 Task: Set the High-priority code rate for DVB-T reception parameters to 2/3.
Action: Mouse moved to (127, 16)
Screenshot: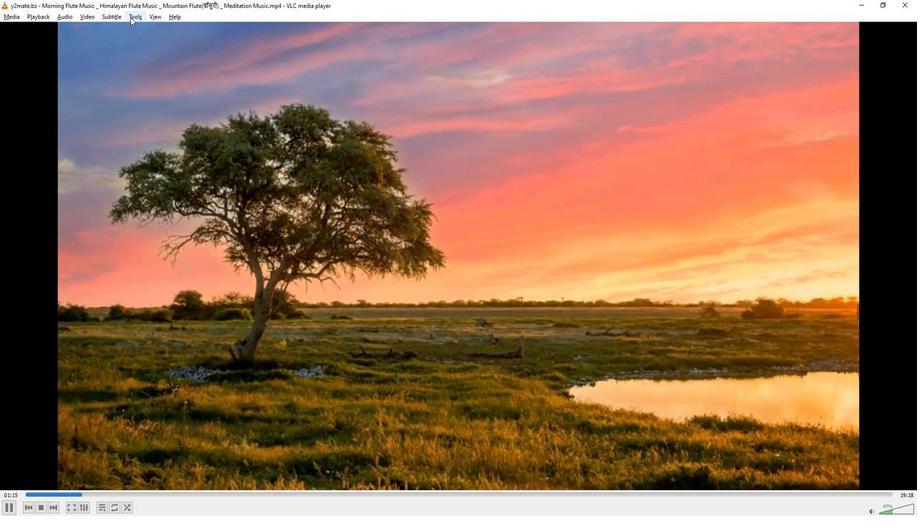 
Action: Mouse pressed left at (127, 16)
Screenshot: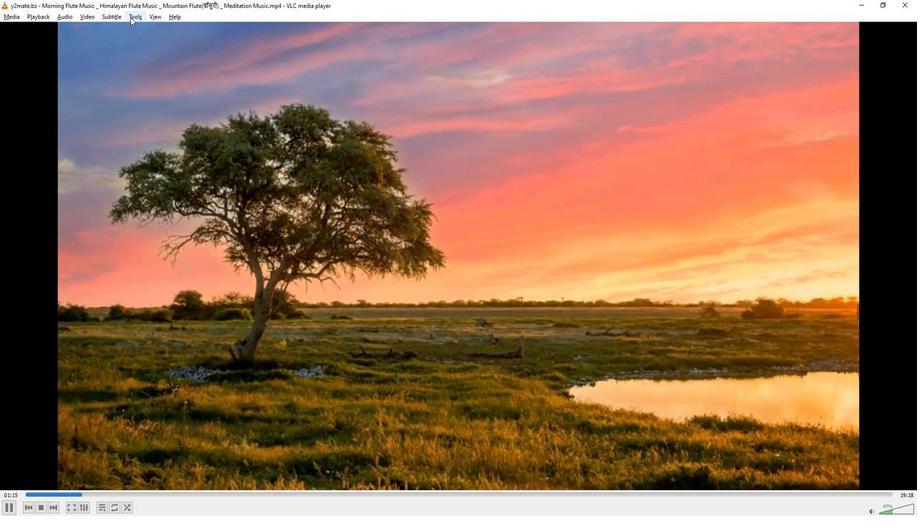 
Action: Mouse moved to (130, 126)
Screenshot: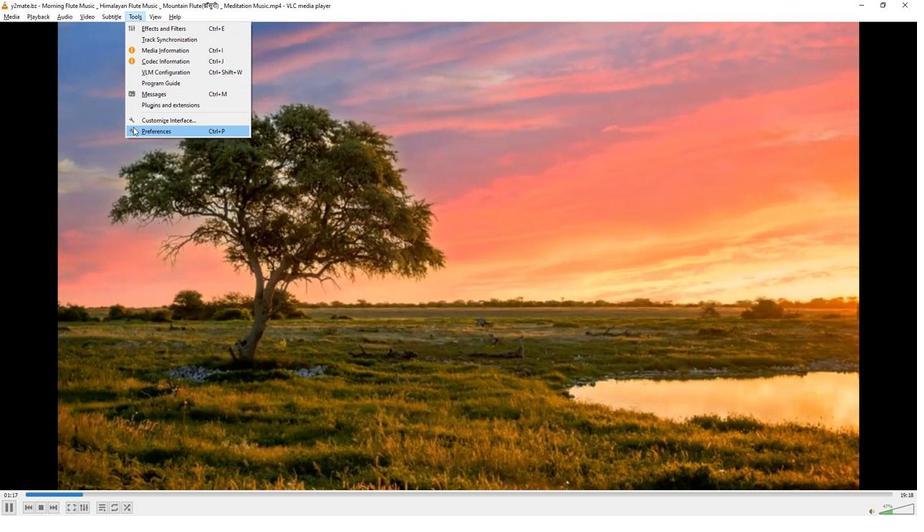 
Action: Mouse pressed left at (130, 126)
Screenshot: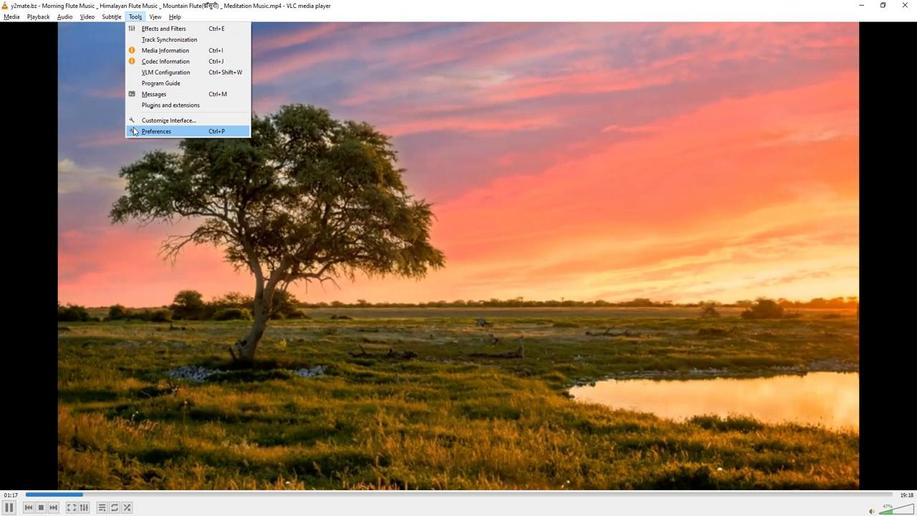 
Action: Mouse moved to (300, 423)
Screenshot: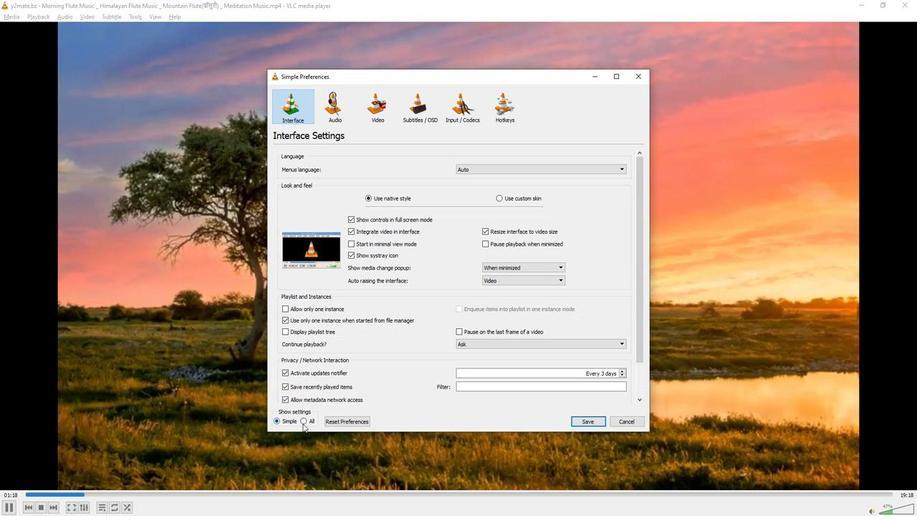 
Action: Mouse pressed left at (300, 423)
Screenshot: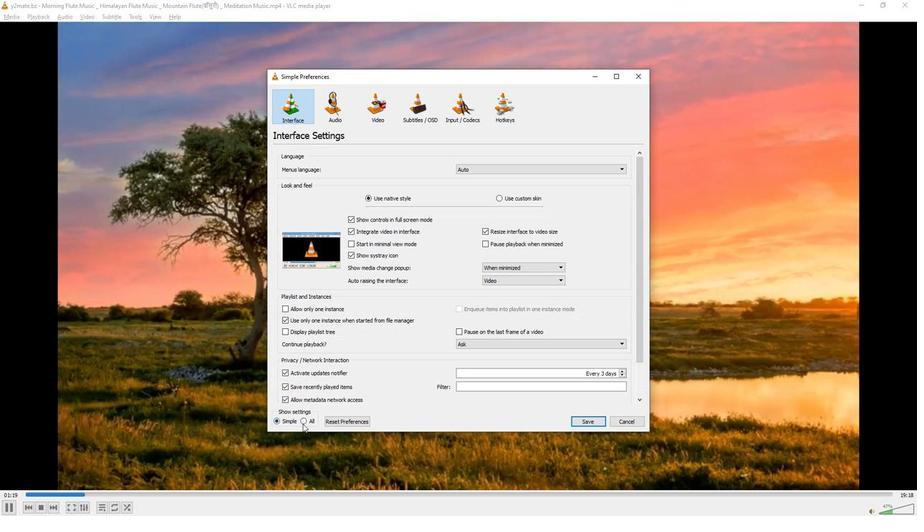 
Action: Mouse moved to (288, 259)
Screenshot: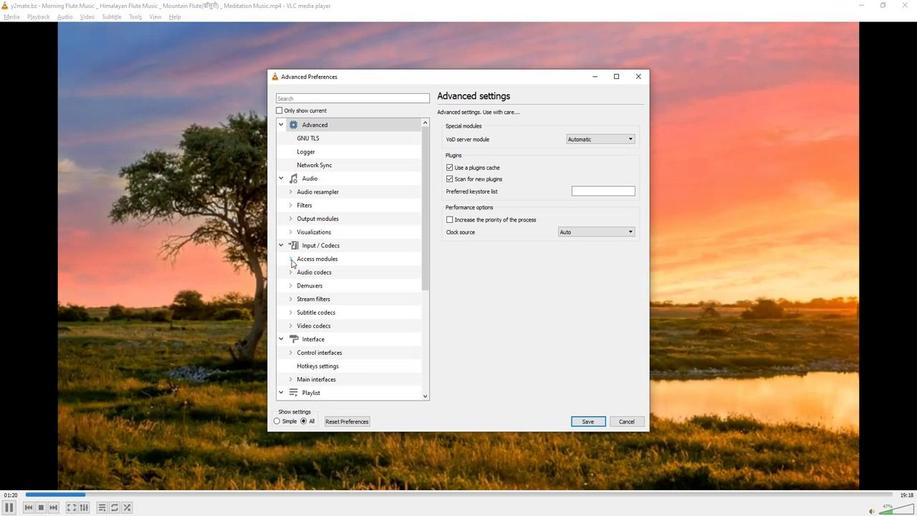 
Action: Mouse pressed left at (288, 259)
Screenshot: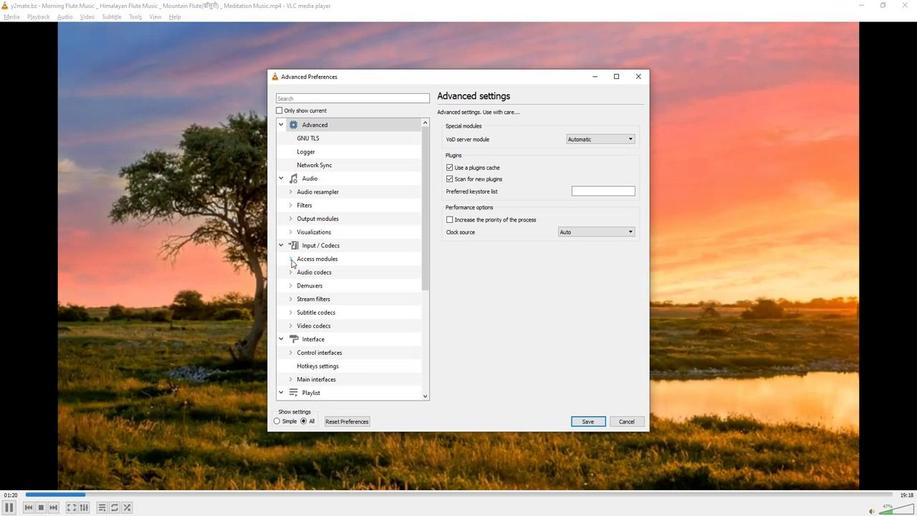 
Action: Mouse moved to (313, 337)
Screenshot: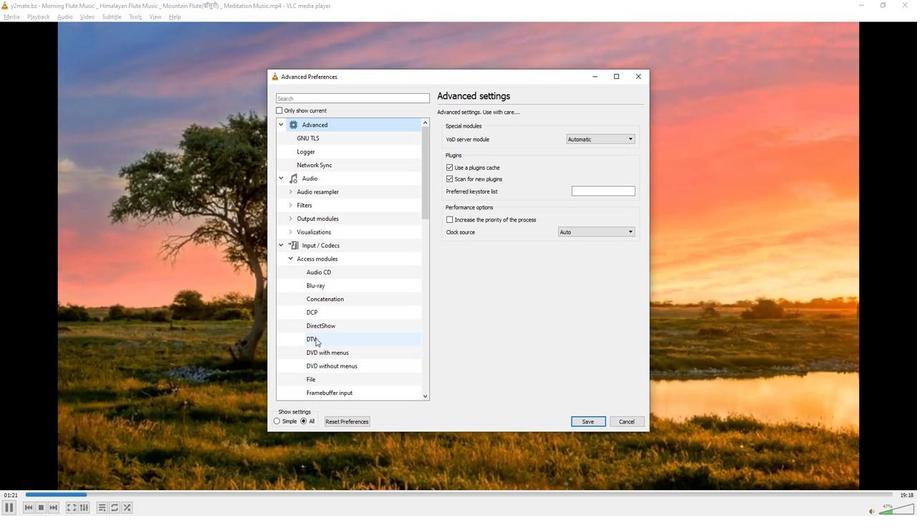 
Action: Mouse pressed left at (313, 337)
Screenshot: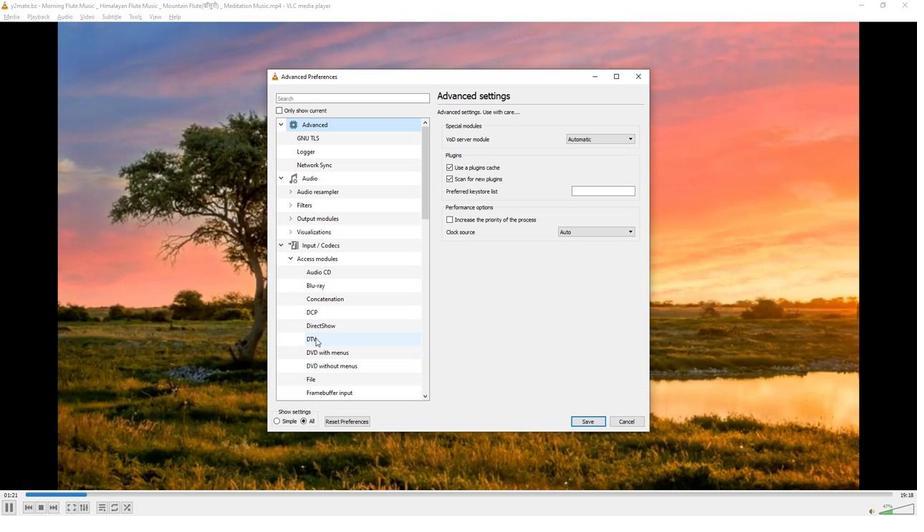 
Action: Mouse moved to (621, 247)
Screenshot: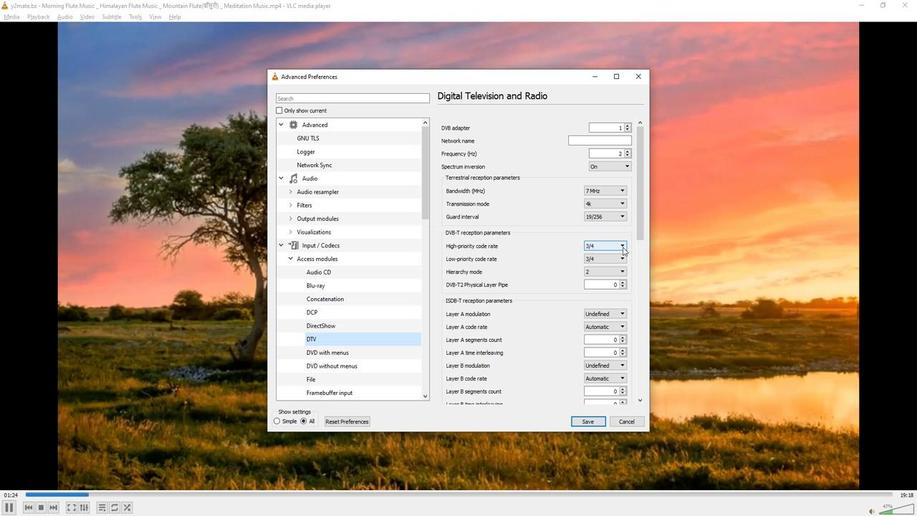 
Action: Mouse pressed left at (621, 247)
Screenshot: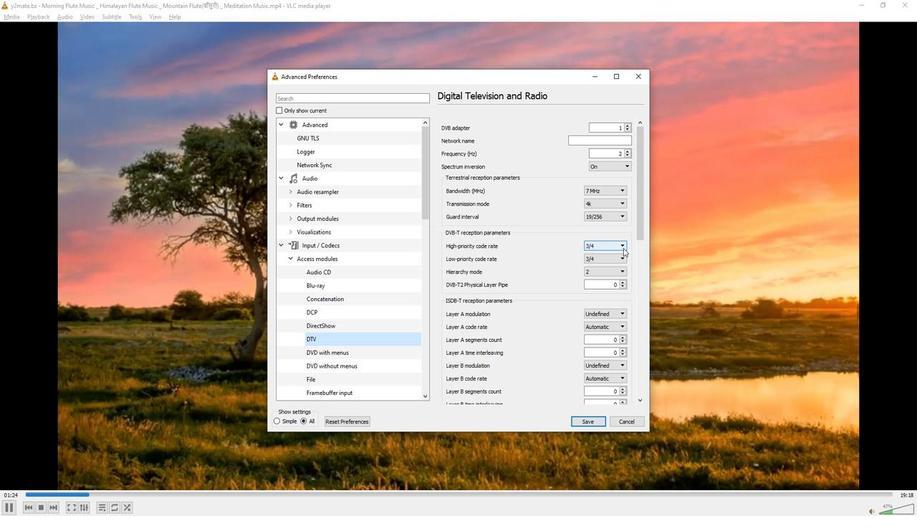 
Action: Mouse moved to (594, 275)
Screenshot: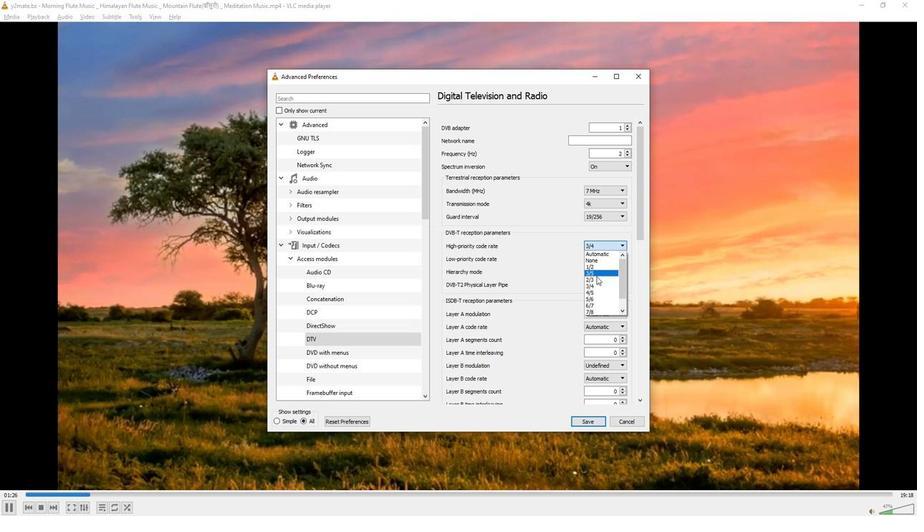 
Action: Mouse pressed left at (594, 275)
Screenshot: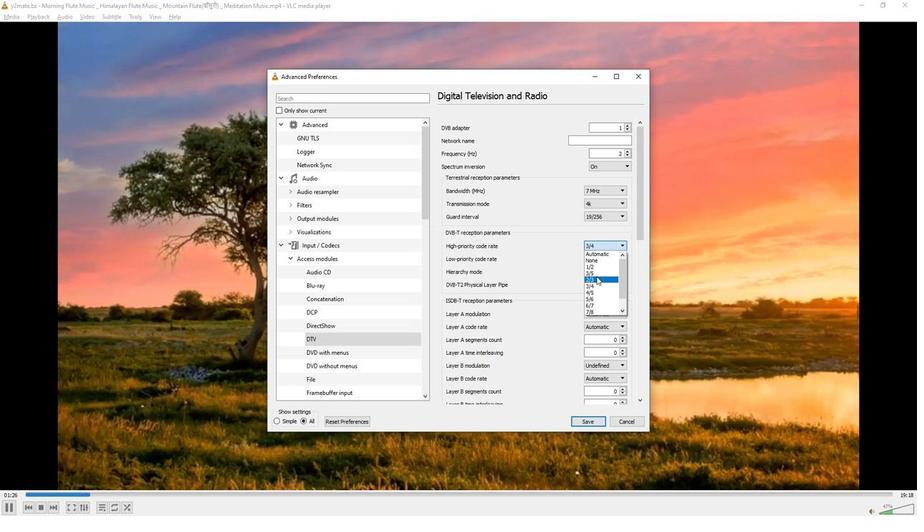 
Action: Mouse moved to (563, 278)
Screenshot: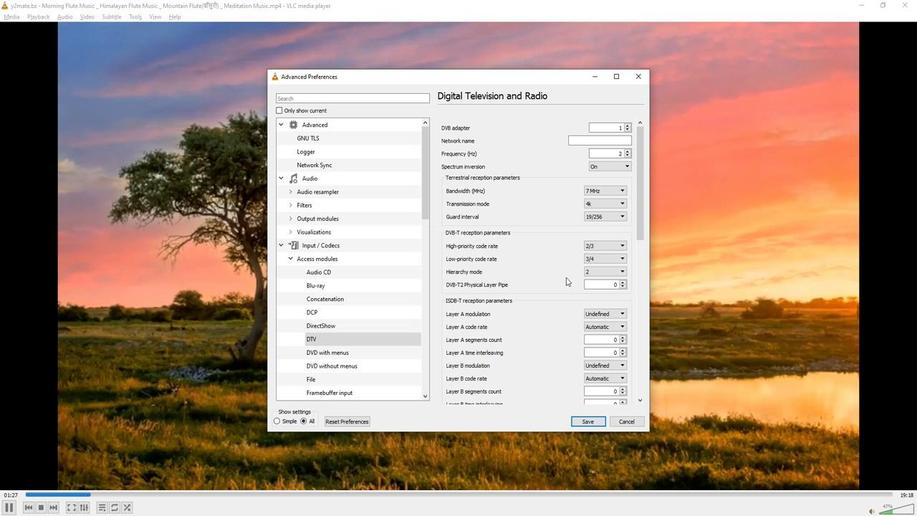 
